 Task: Select type "Caregiving".
Action: Mouse moved to (662, 92)
Screenshot: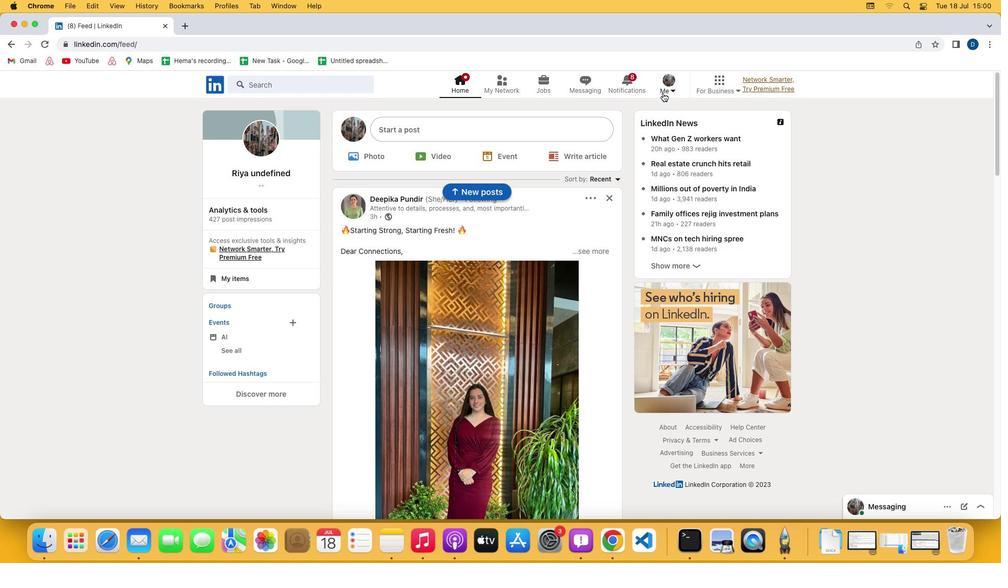 
Action: Mouse pressed left at (662, 92)
Screenshot: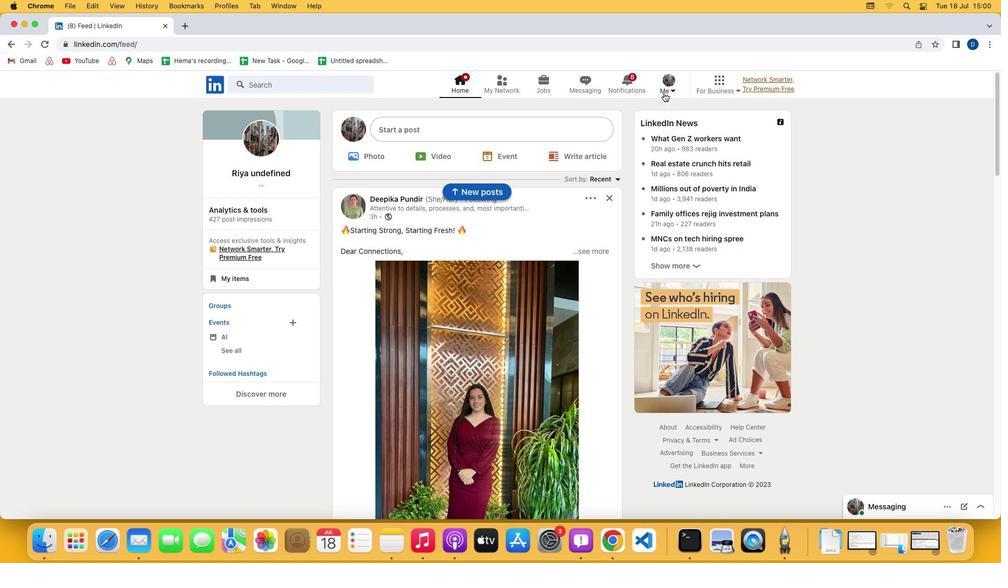 
Action: Mouse moved to (670, 91)
Screenshot: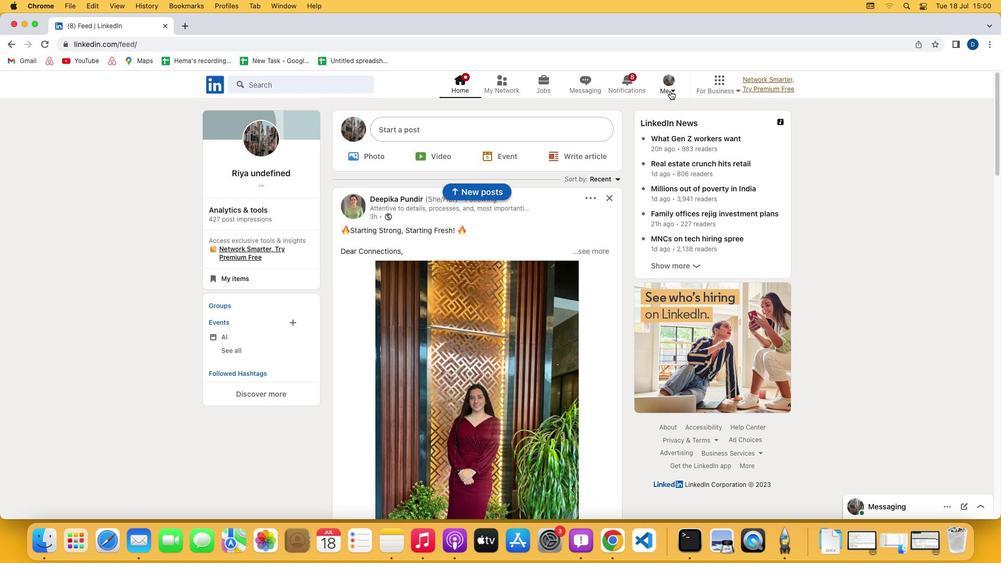 
Action: Mouse pressed left at (670, 91)
Screenshot: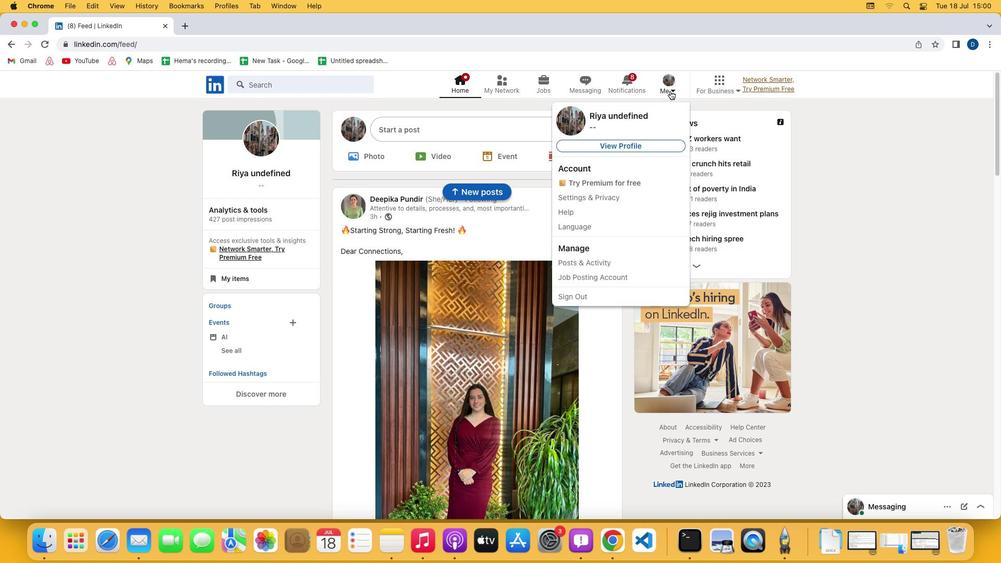 
Action: Mouse moved to (621, 143)
Screenshot: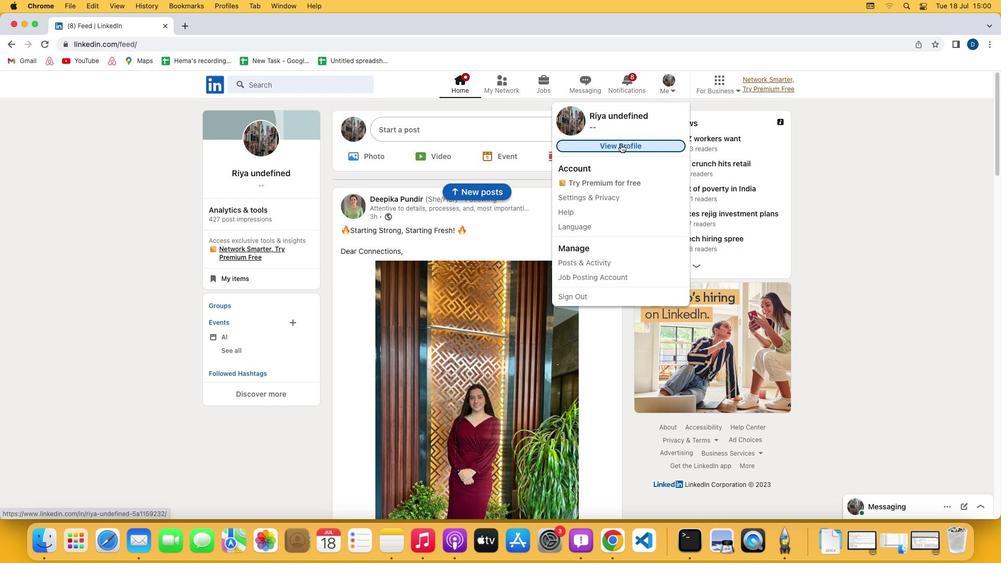 
Action: Mouse pressed left at (621, 143)
Screenshot: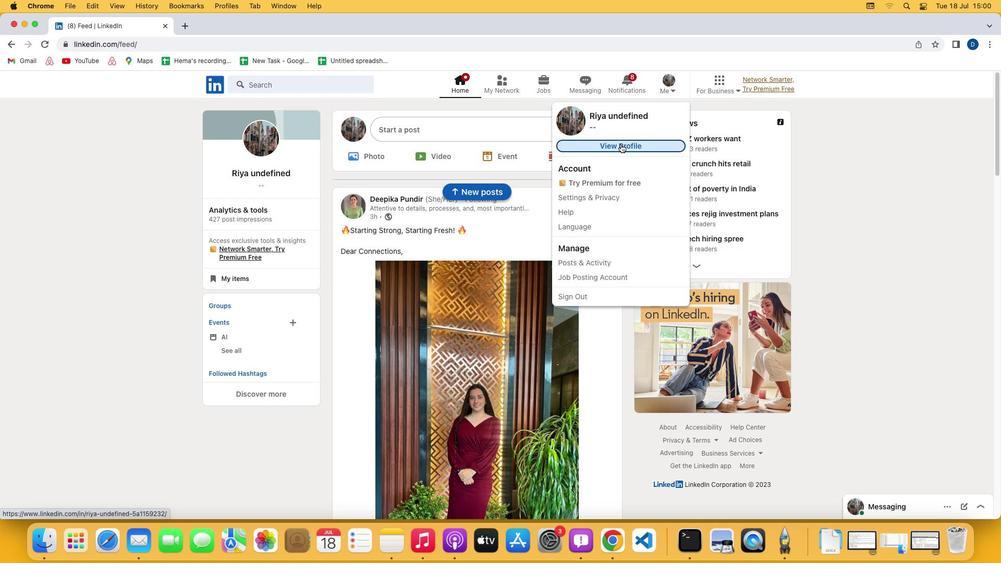 
Action: Mouse moved to (310, 354)
Screenshot: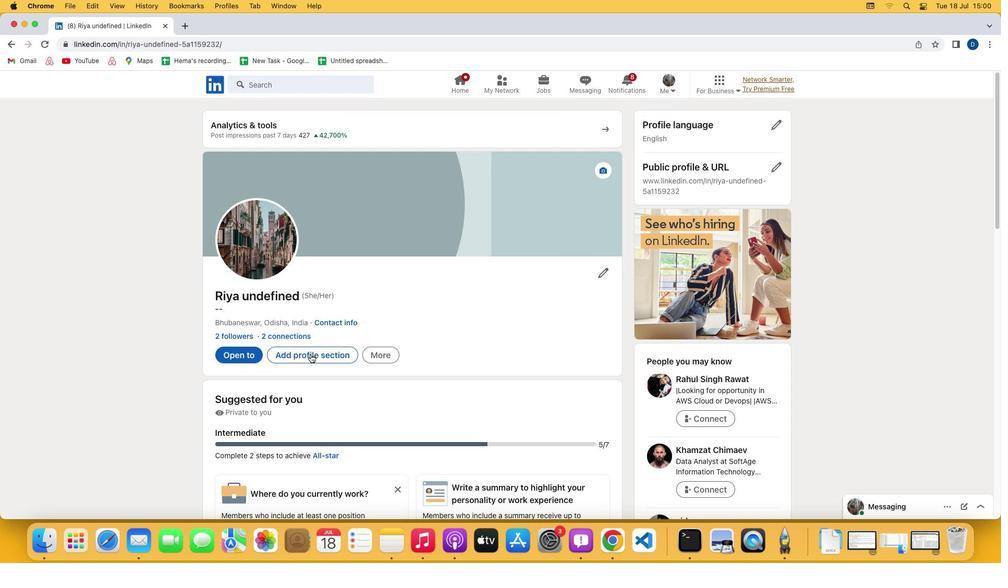 
Action: Mouse pressed left at (310, 354)
Screenshot: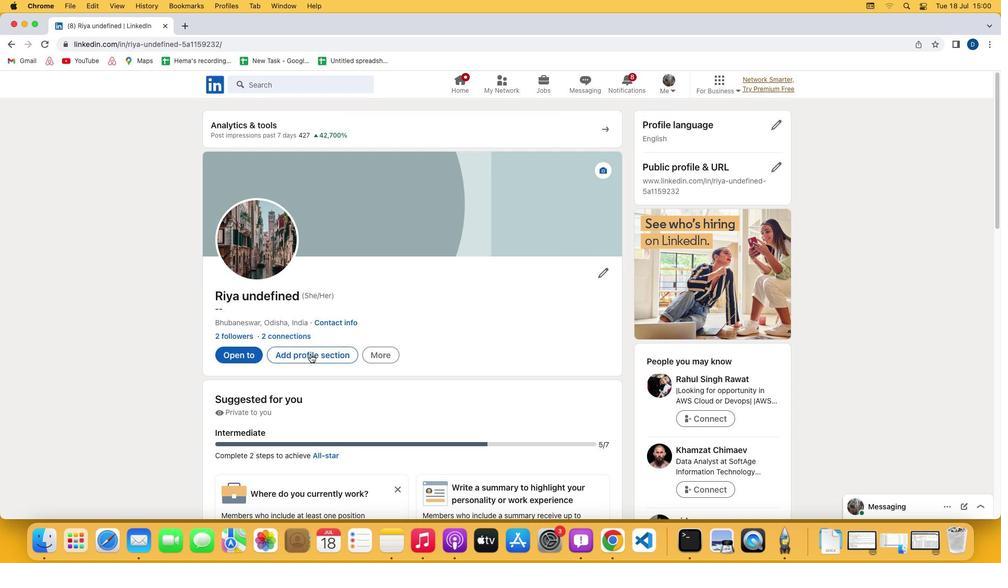 
Action: Mouse moved to (379, 256)
Screenshot: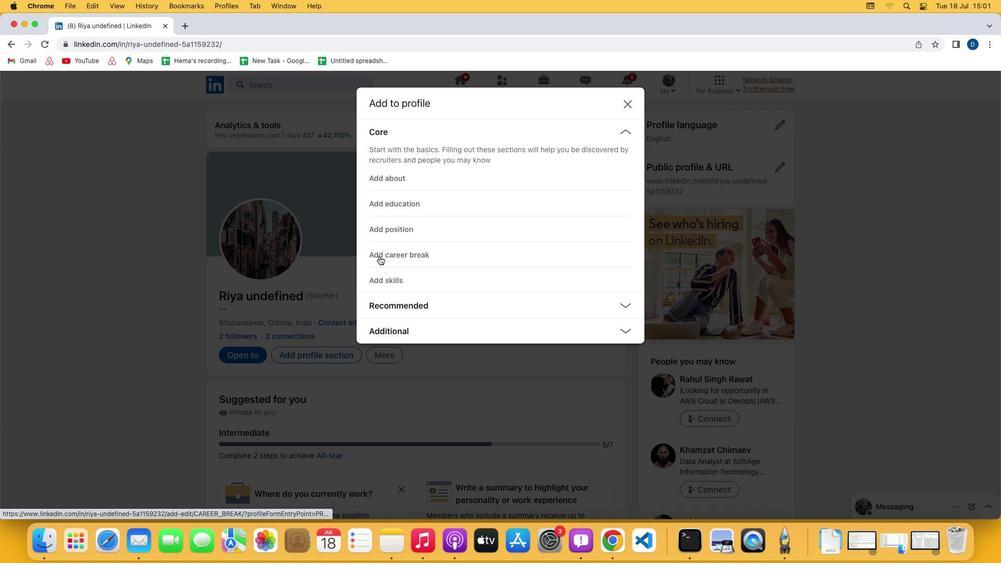 
Action: Mouse pressed left at (379, 256)
Screenshot: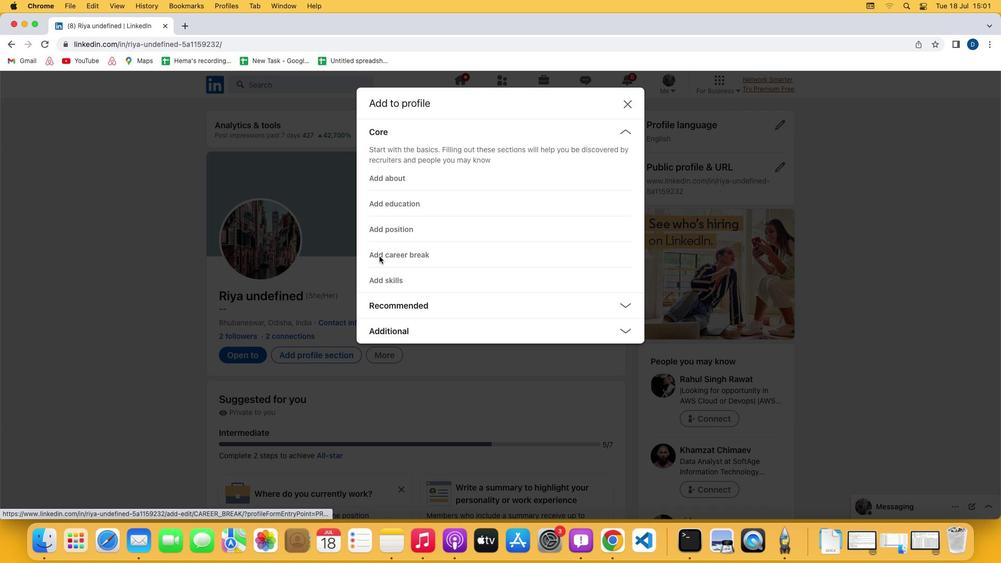 
Action: Mouse moved to (395, 196)
Screenshot: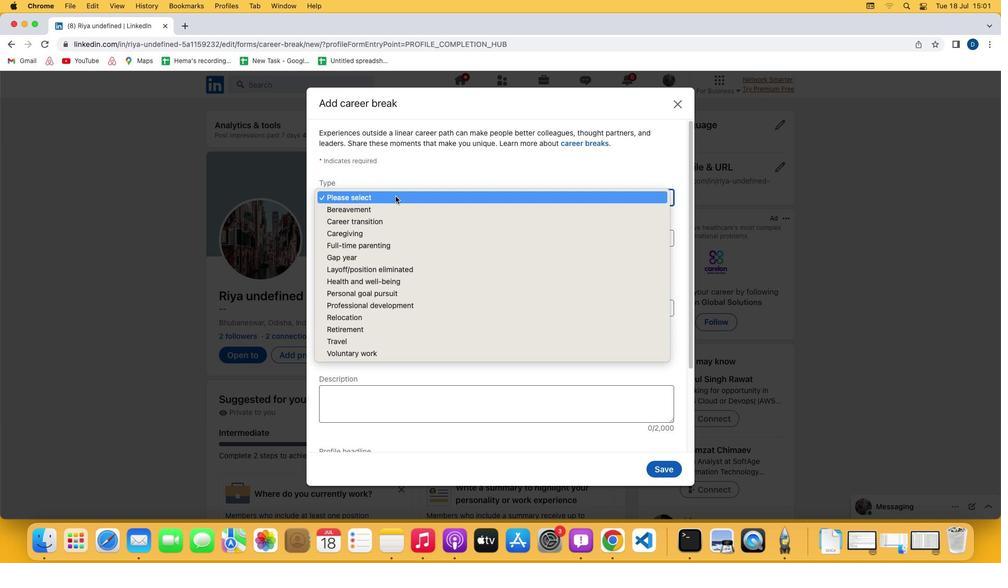 
Action: Mouse pressed left at (395, 196)
Screenshot: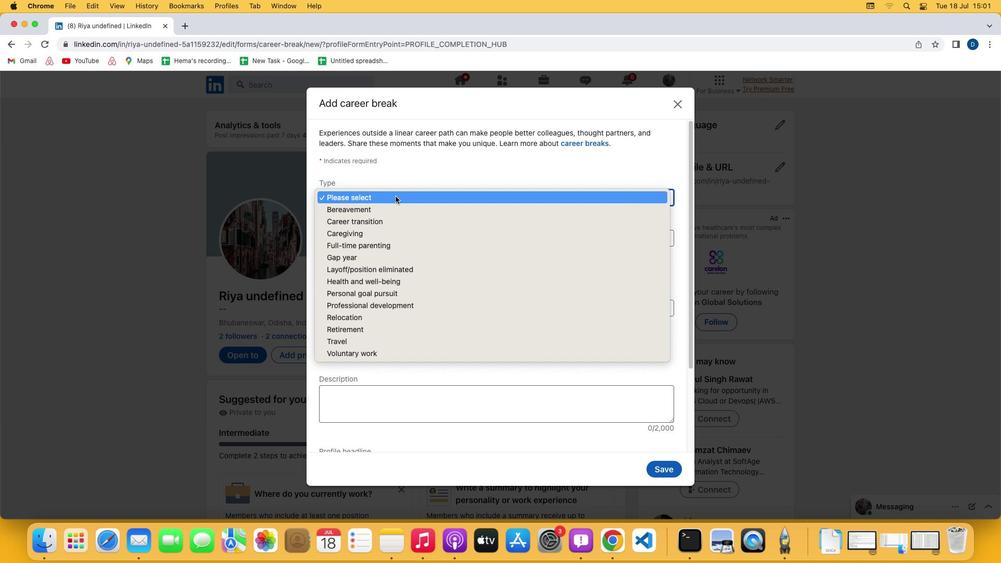 
Action: Mouse moved to (384, 234)
Screenshot: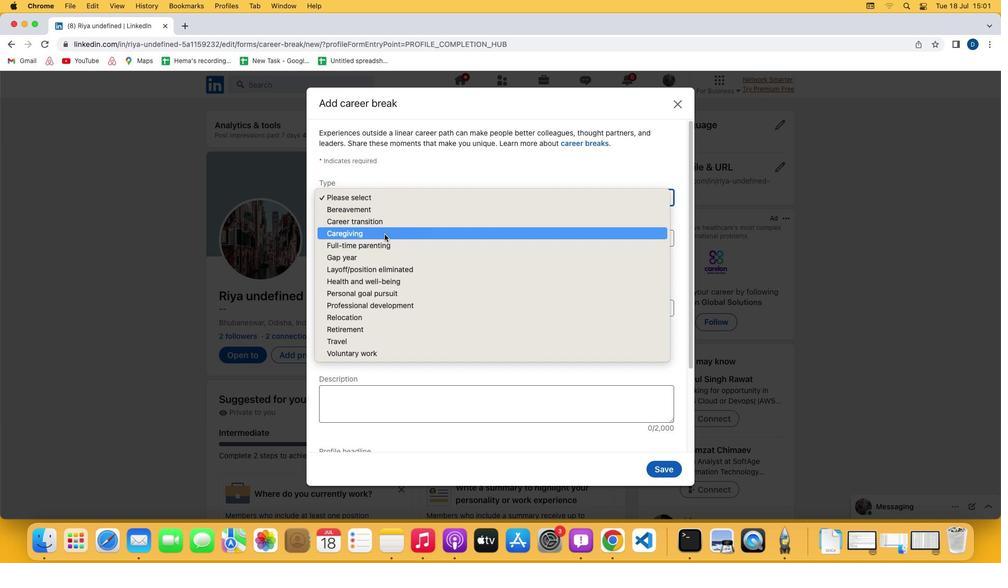 
Action: Mouse pressed left at (384, 234)
Screenshot: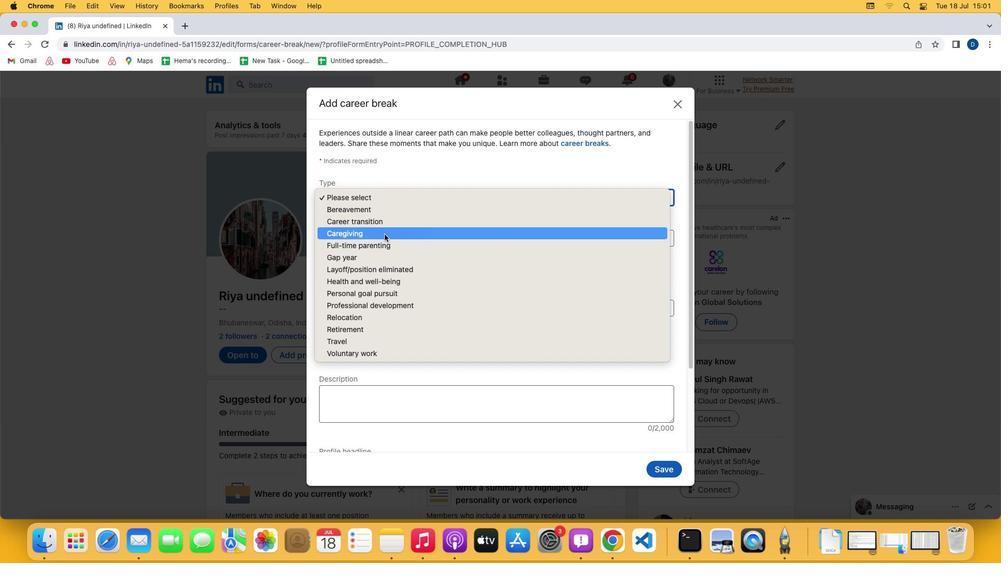 
